 Task: In comments and reactions choose email frequency individual.
Action: Mouse moved to (659, 58)
Screenshot: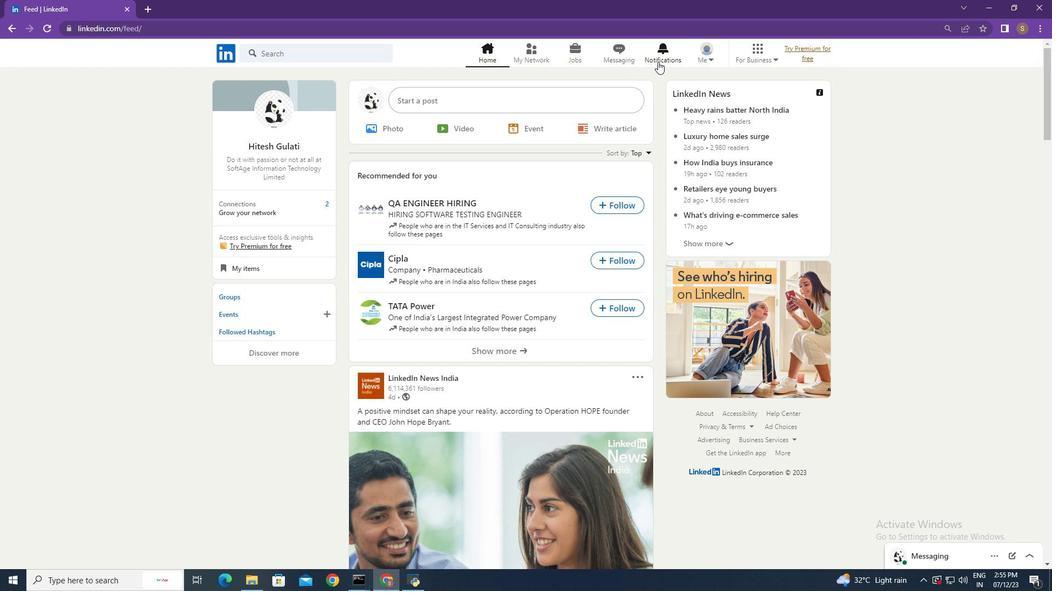 
Action: Mouse pressed left at (659, 58)
Screenshot: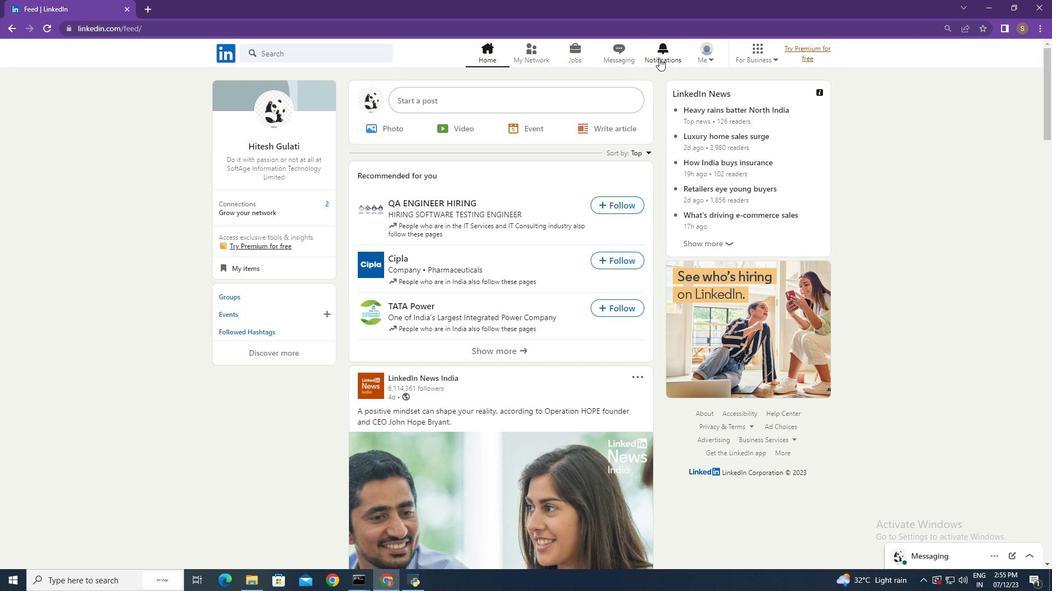 
Action: Mouse moved to (235, 127)
Screenshot: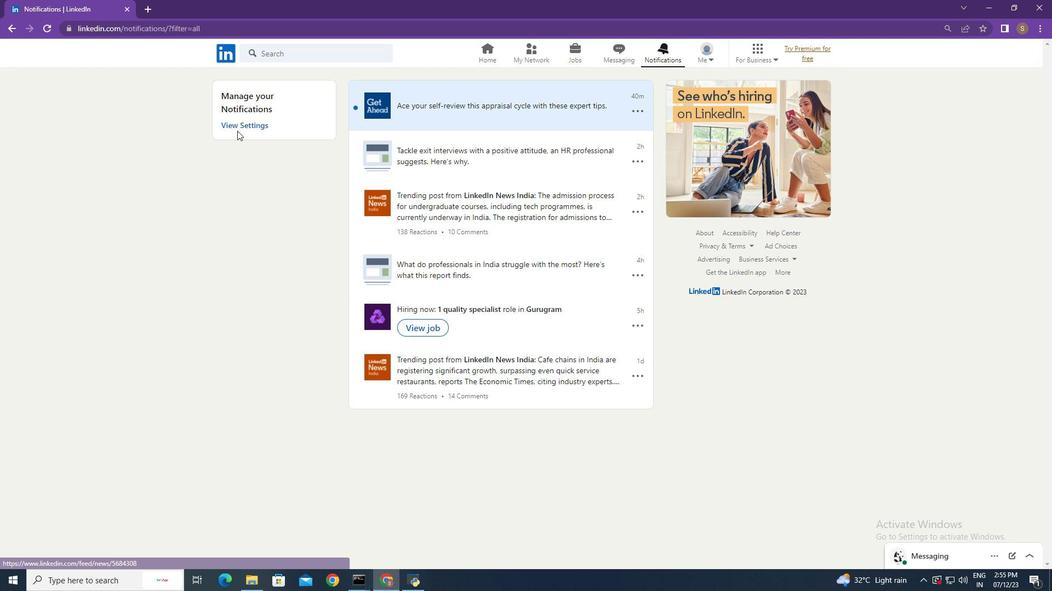 
Action: Mouse pressed left at (235, 127)
Screenshot: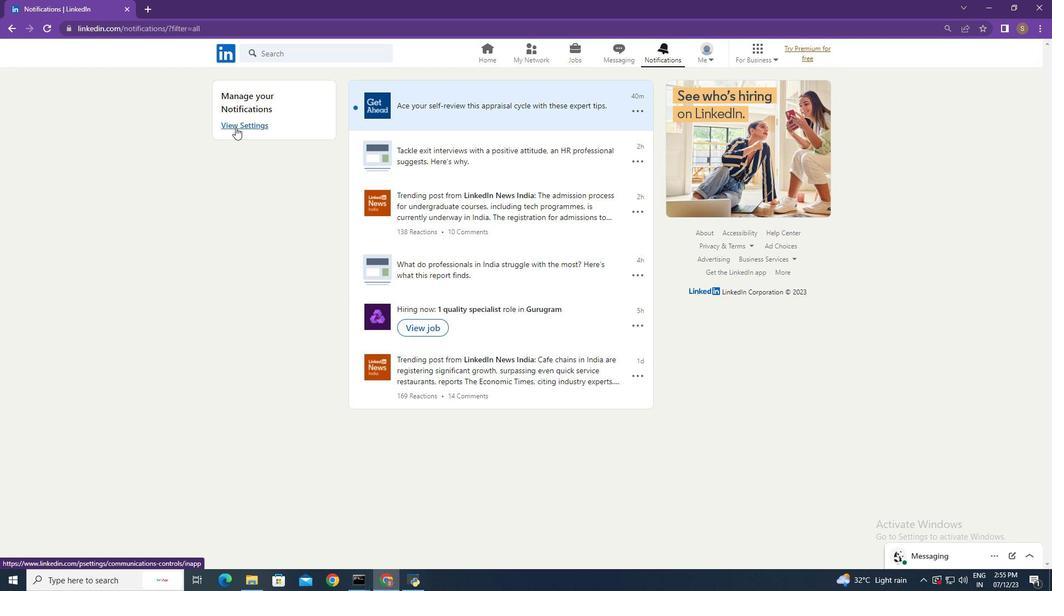 
Action: Mouse moved to (668, 253)
Screenshot: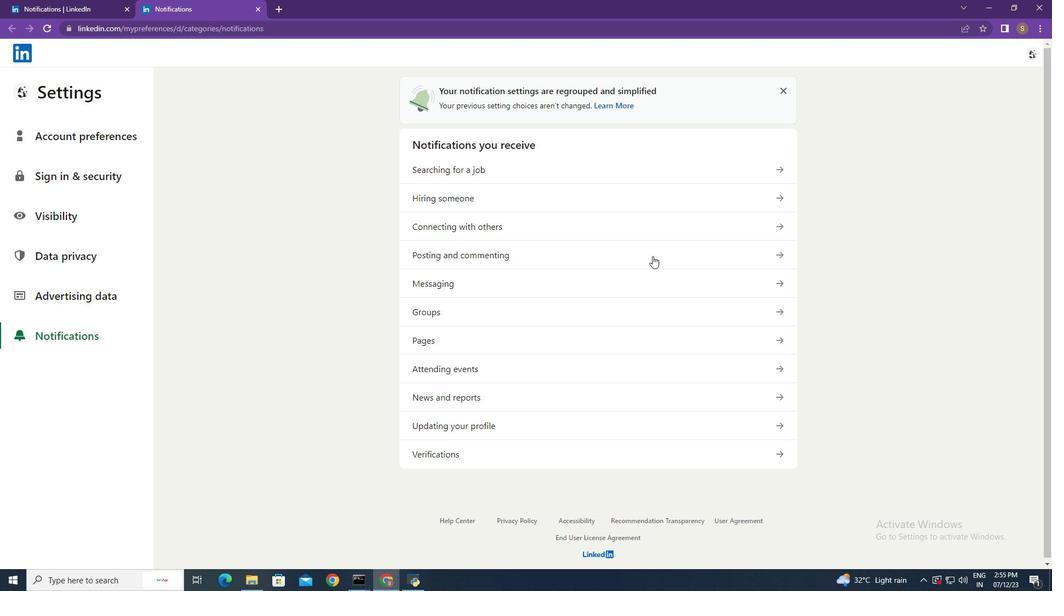 
Action: Mouse pressed left at (668, 253)
Screenshot: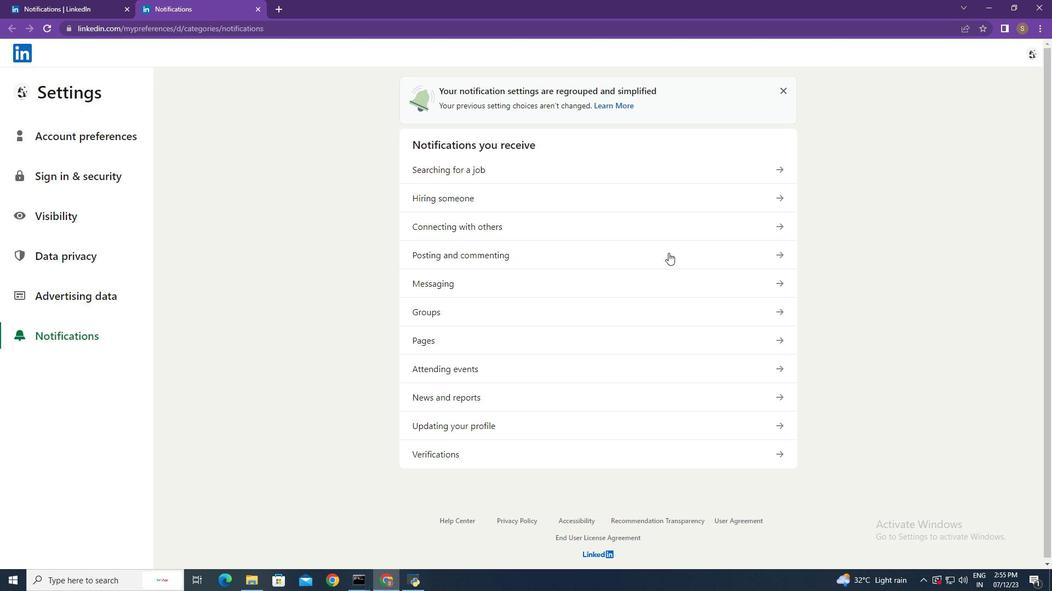 
Action: Mouse moved to (670, 167)
Screenshot: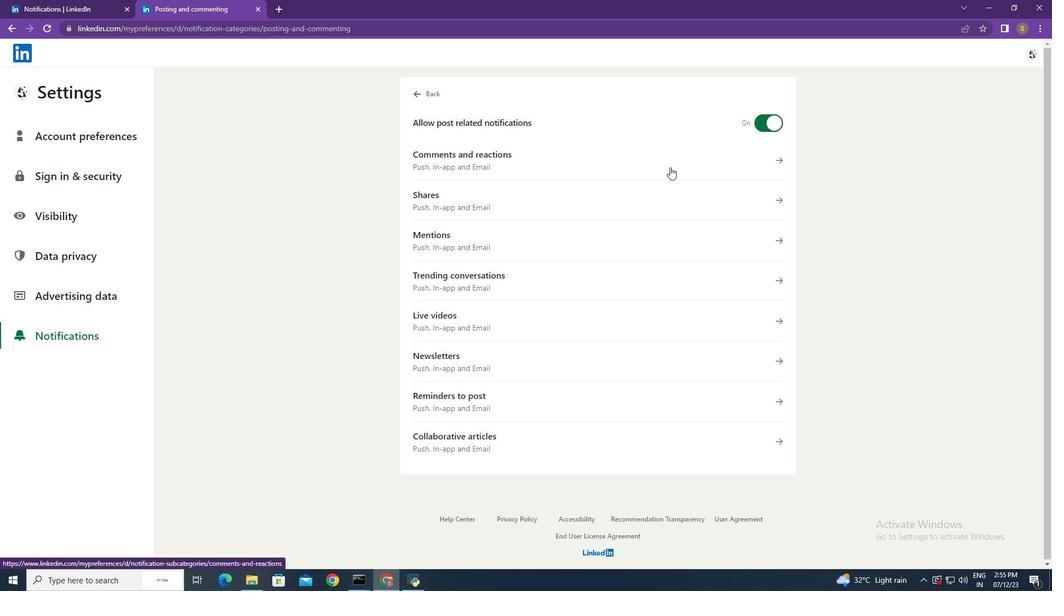 
Action: Mouse pressed left at (670, 167)
Screenshot: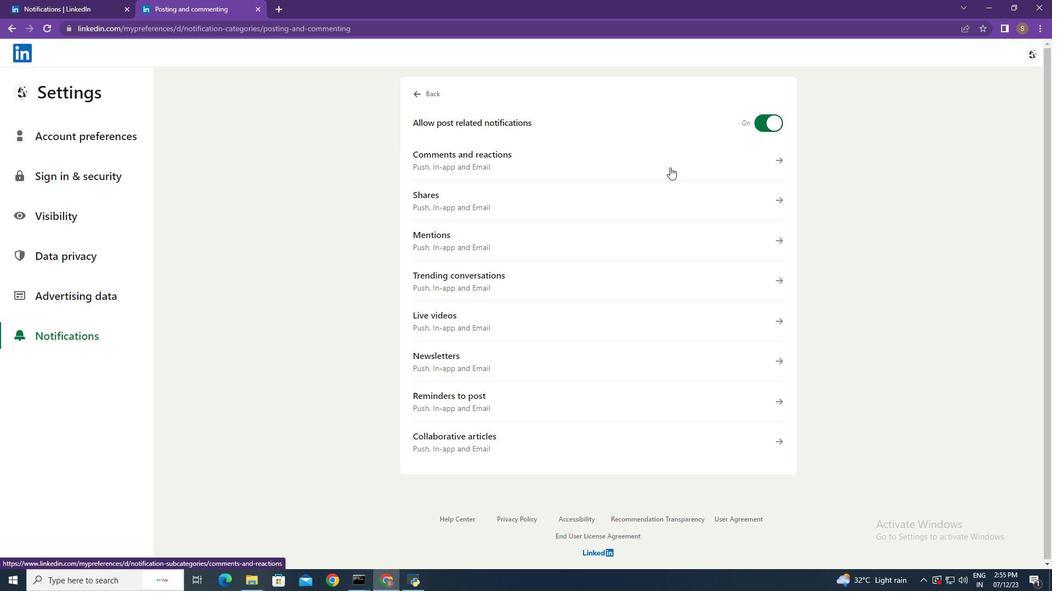 
Action: Mouse moved to (423, 363)
Screenshot: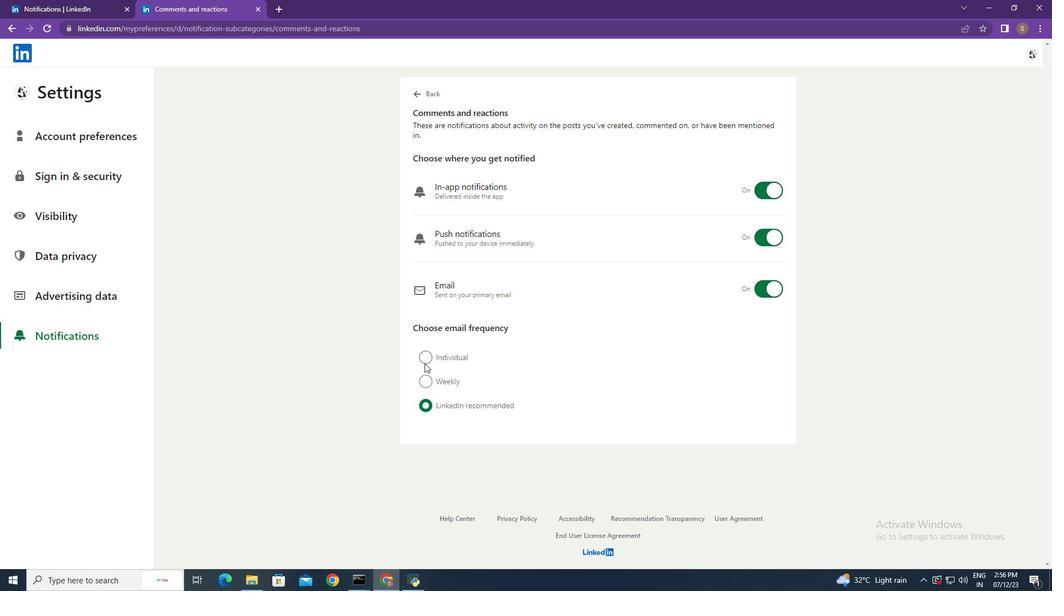 
Action: Mouse pressed left at (423, 363)
Screenshot: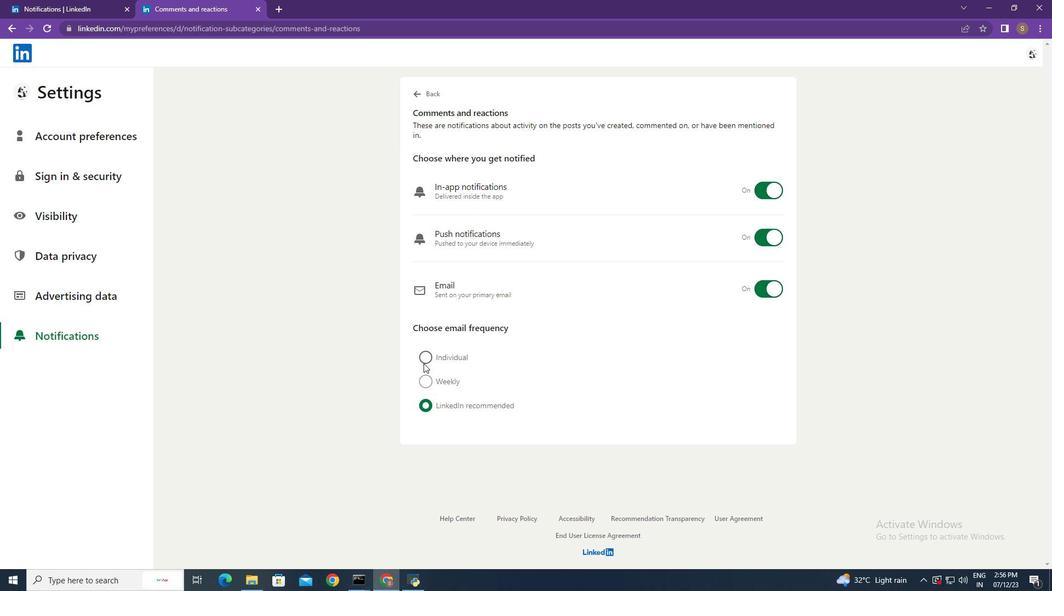 
Action: Mouse moved to (332, 316)
Screenshot: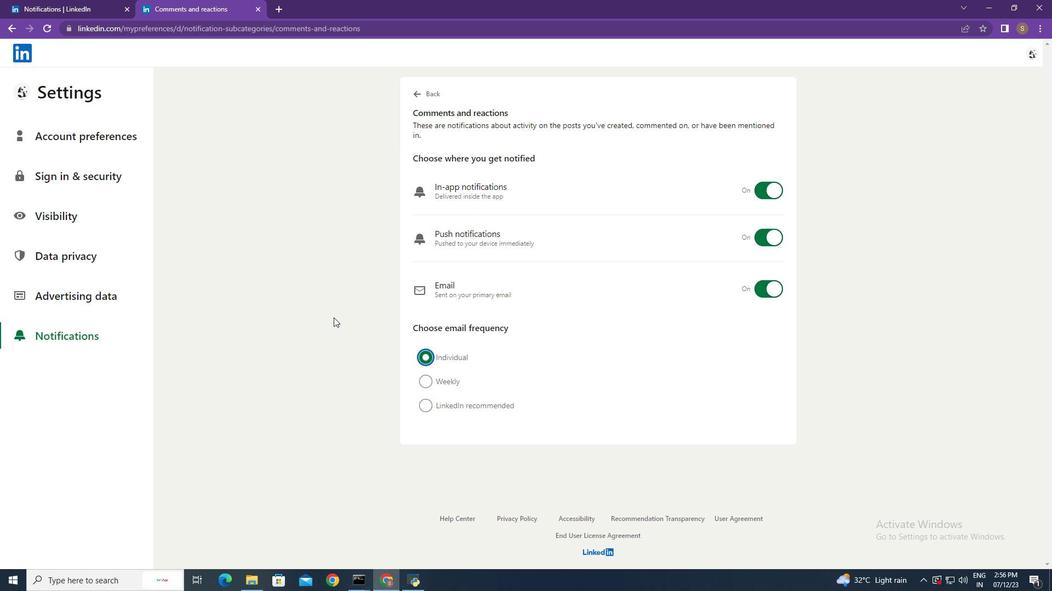
